Task: Add a signature Jenna Lewis containing With sincere appreciation and gratitude, Jenna Lewis to email address softage.2@softage.net and add a folder Scholarship information
Action: Mouse moved to (739, 466)
Screenshot: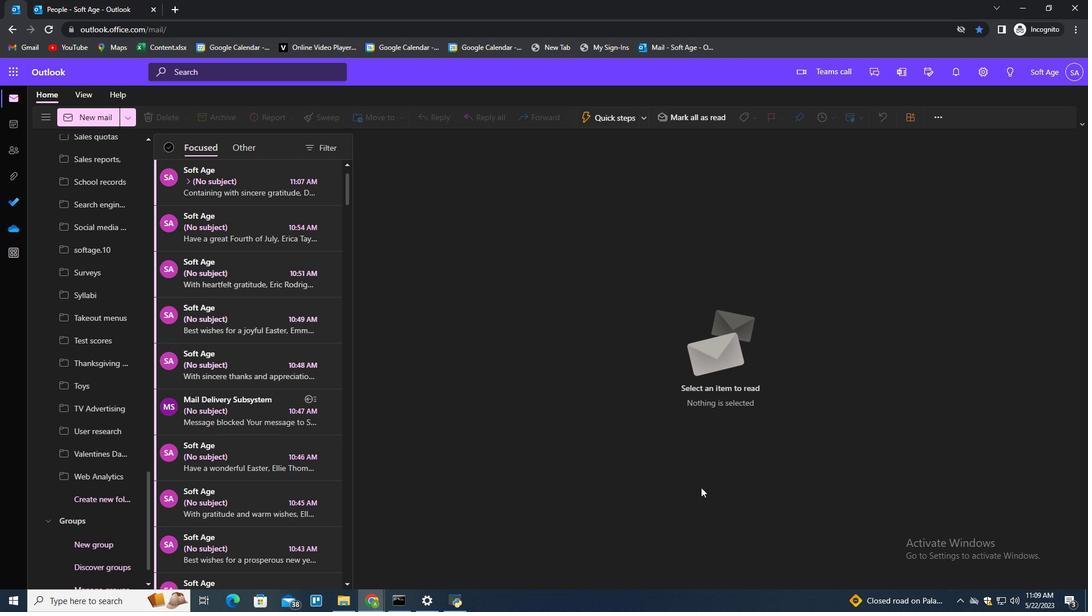 
Action: Mouse pressed left at (739, 466)
Screenshot: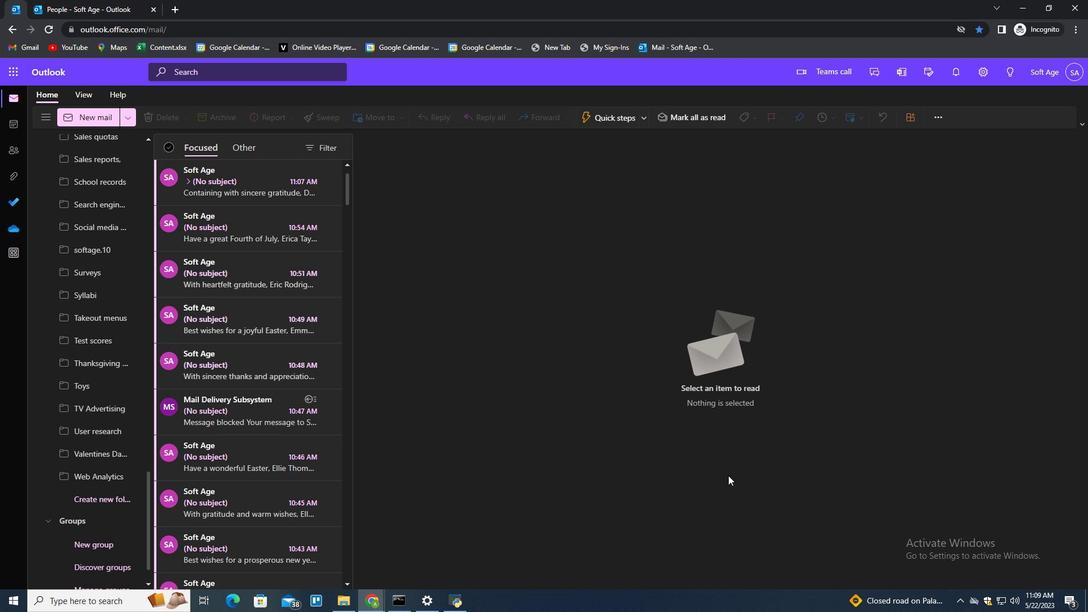 
Action: Mouse moved to (739, 465)
Screenshot: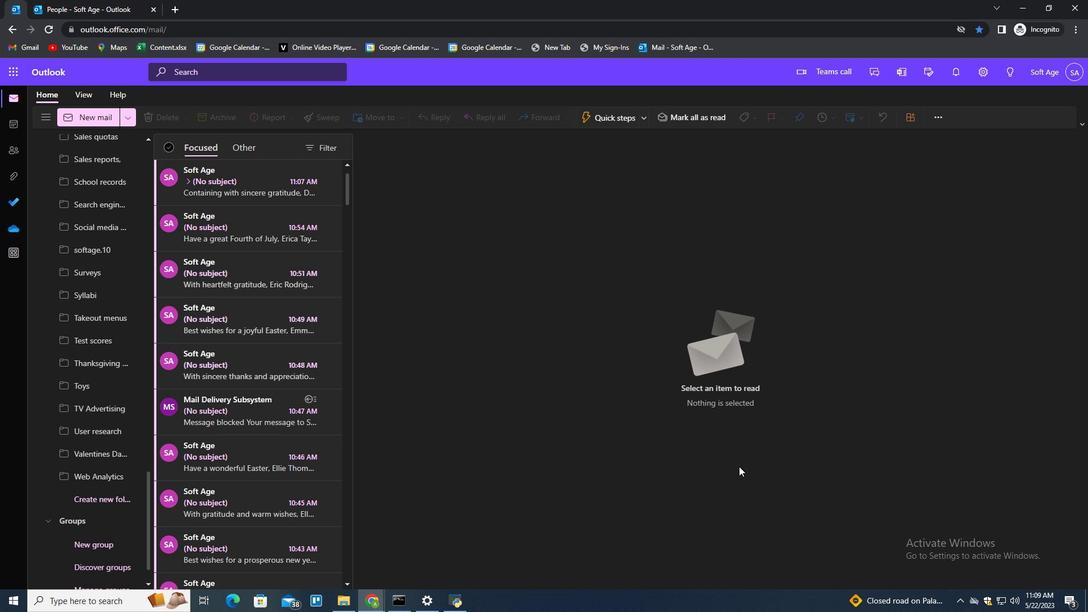 
Action: Key pressed n
Screenshot: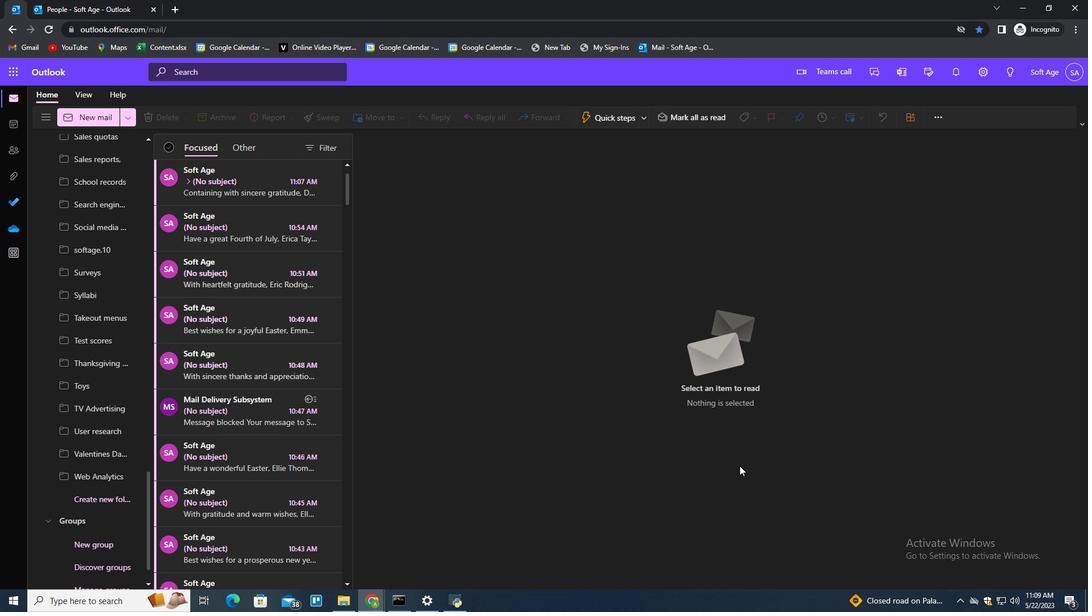 
Action: Mouse moved to (763, 119)
Screenshot: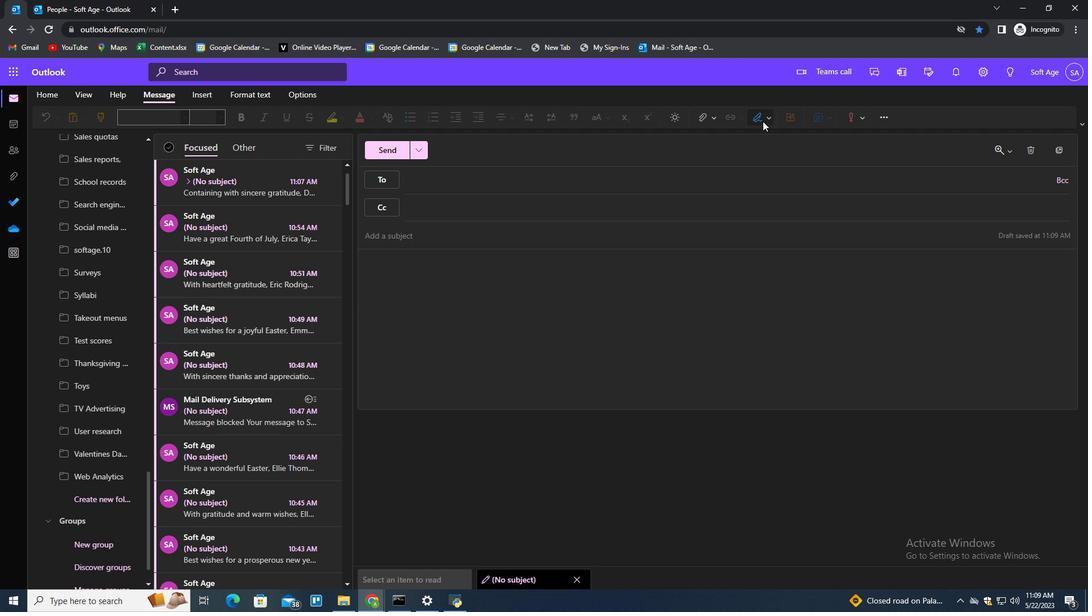 
Action: Mouse pressed left at (763, 119)
Screenshot: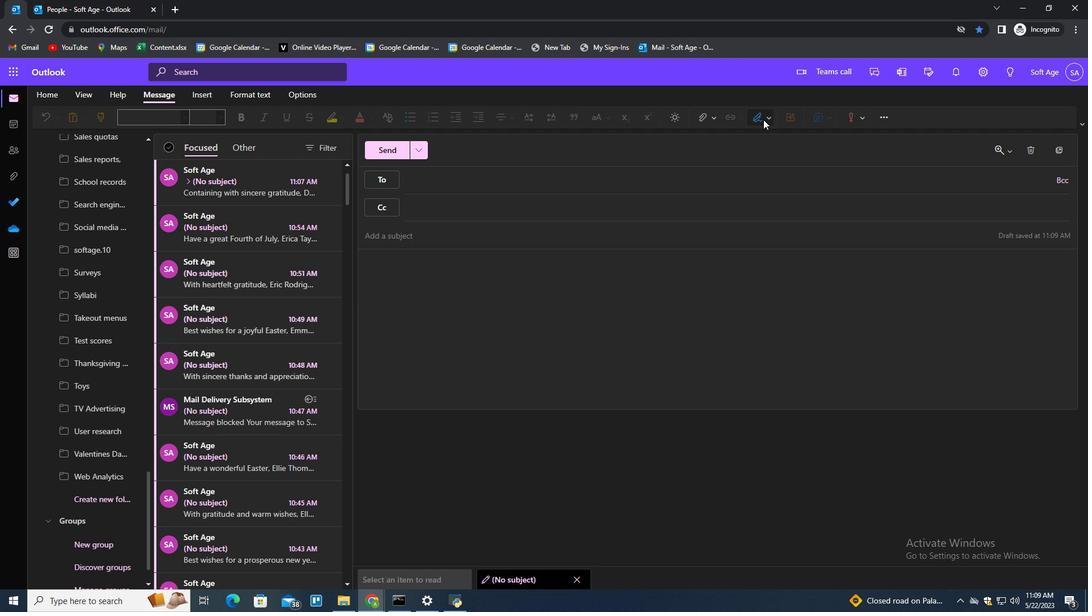 
Action: Mouse moved to (745, 159)
Screenshot: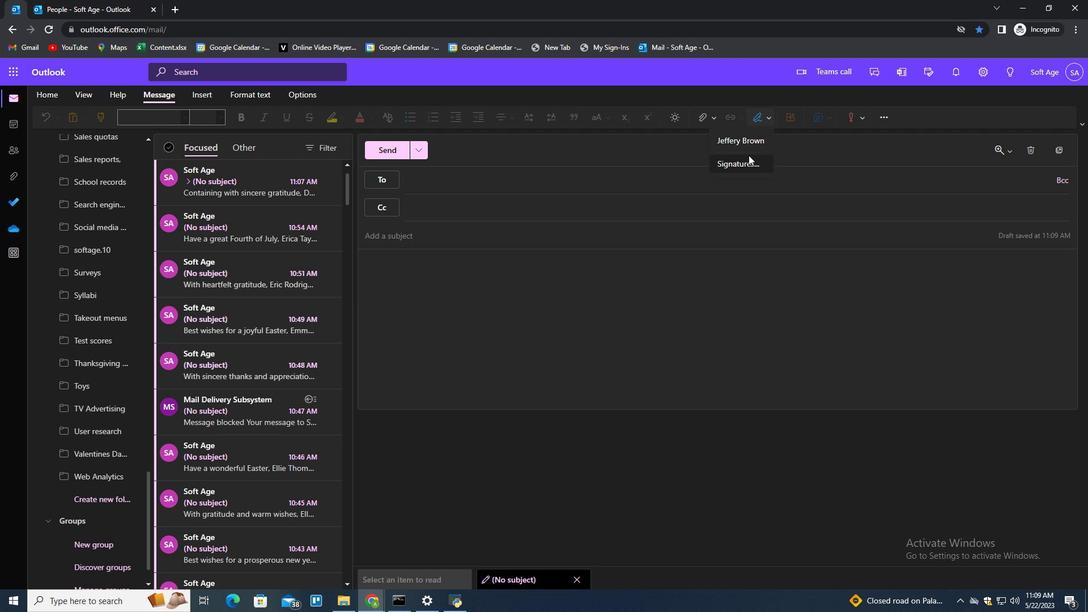 
Action: Mouse pressed left at (745, 159)
Screenshot: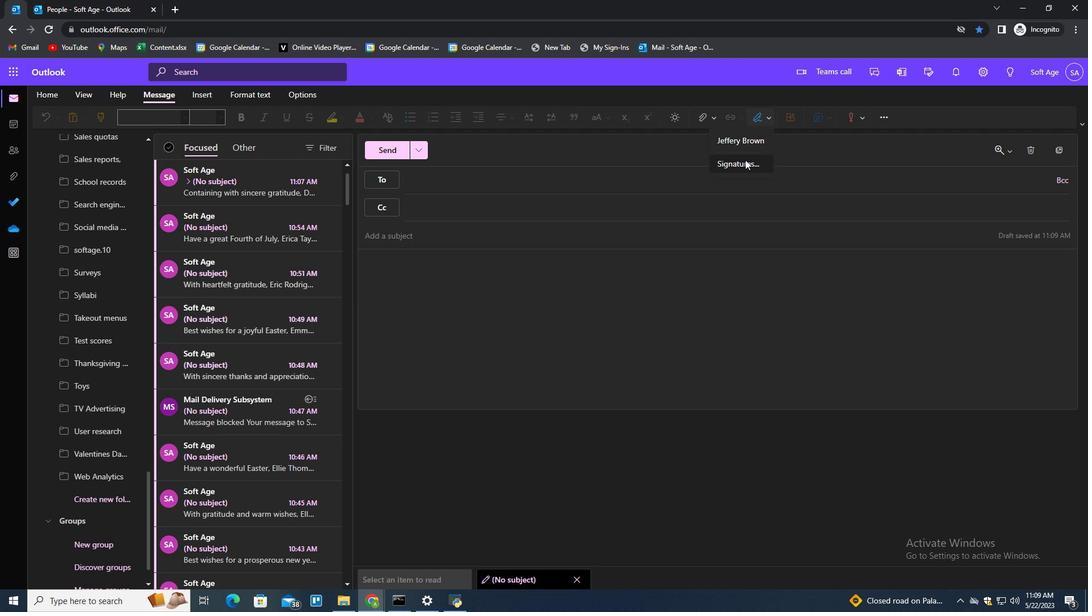 
Action: Mouse moved to (773, 204)
Screenshot: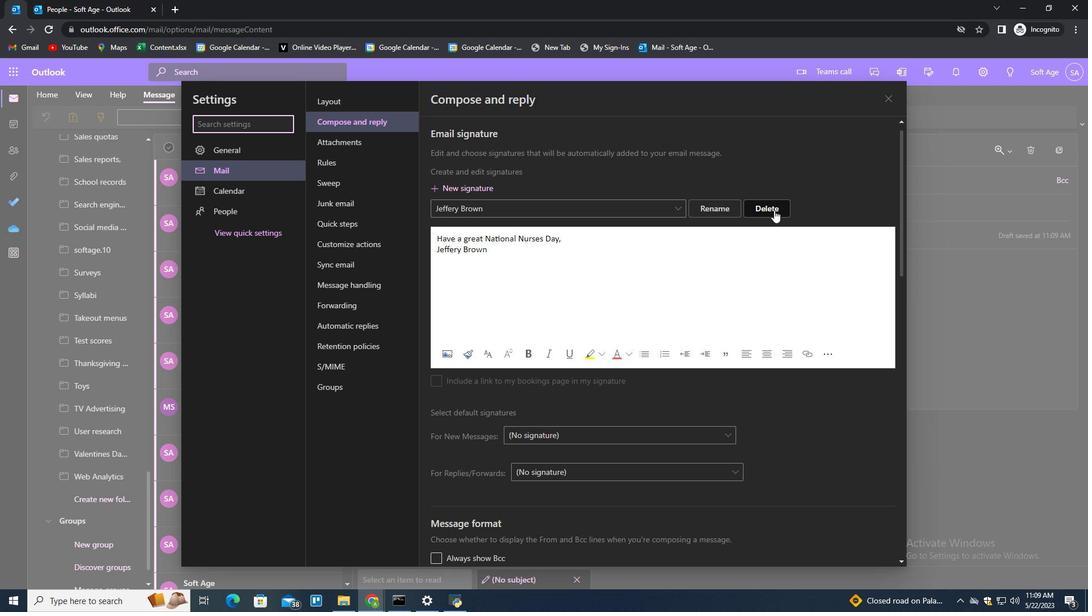 
Action: Mouse pressed left at (773, 204)
Screenshot: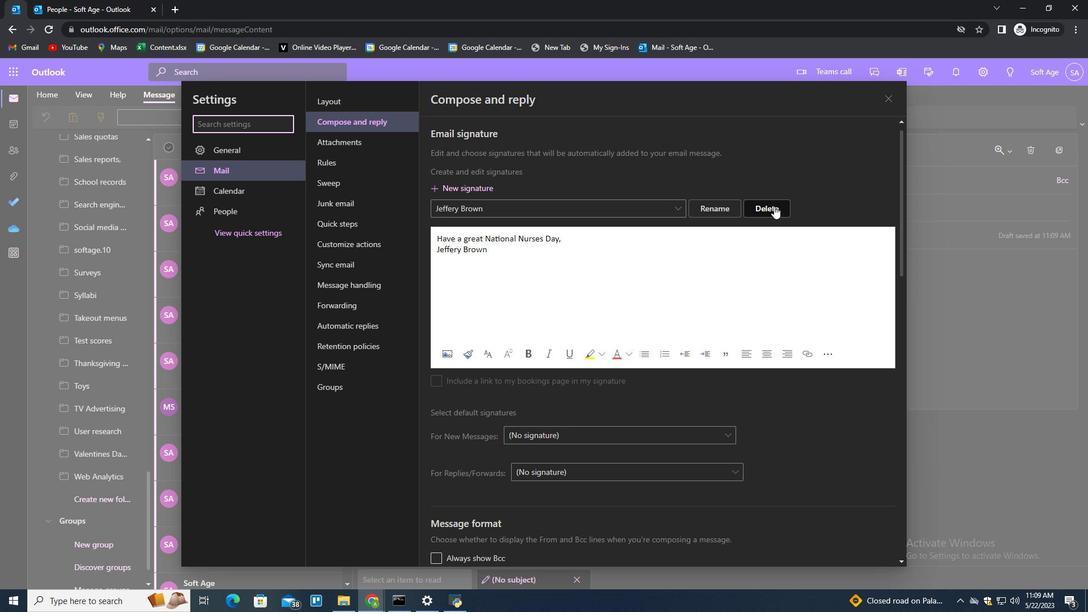 
Action: Mouse pressed left at (773, 204)
Screenshot: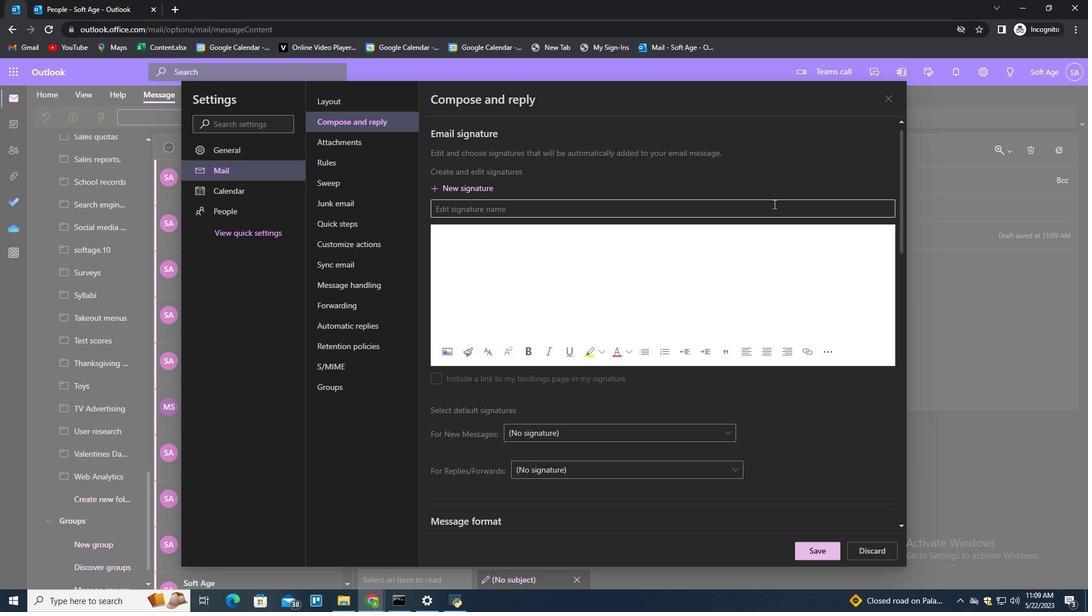 
Action: Key pressed <Key.shift>Jenna<Key.space><Key.shift>Lewis<Key.space><Key.tab><Key.shift>Iwht<Key.backspace><Key.backspace><Key.backspace><Key.backspace><Key.backspace><Key.shift>With<Key.space>sincere<Key.space>apprecitat<Key.backspace><Key.backspace><Key.backspace>atin<Key.backspace>on<Key.space>and<Key.space>gratitude,<Key.shift_r><Key.enter><Key.shift>Ja<Key.backspace>enne<Key.space><Key.shift><Key.backspace><Key.backspace>a<Key.space><Key.shift><Key.shift><Key.shift><Key.shift><Key.shift><Key.shift>Lewis
Screenshot: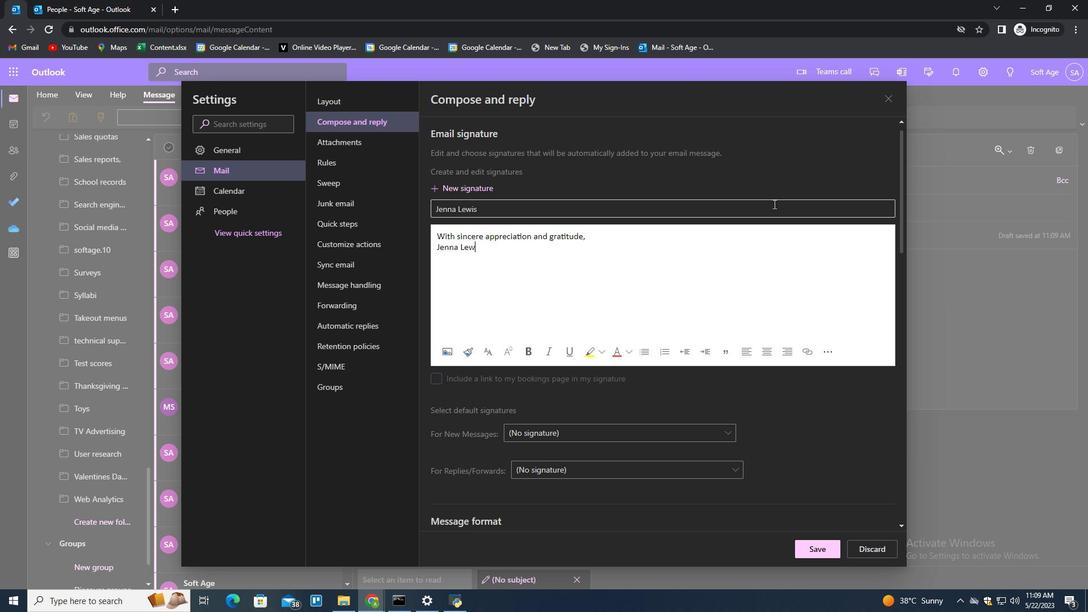 
Action: Mouse moved to (817, 543)
Screenshot: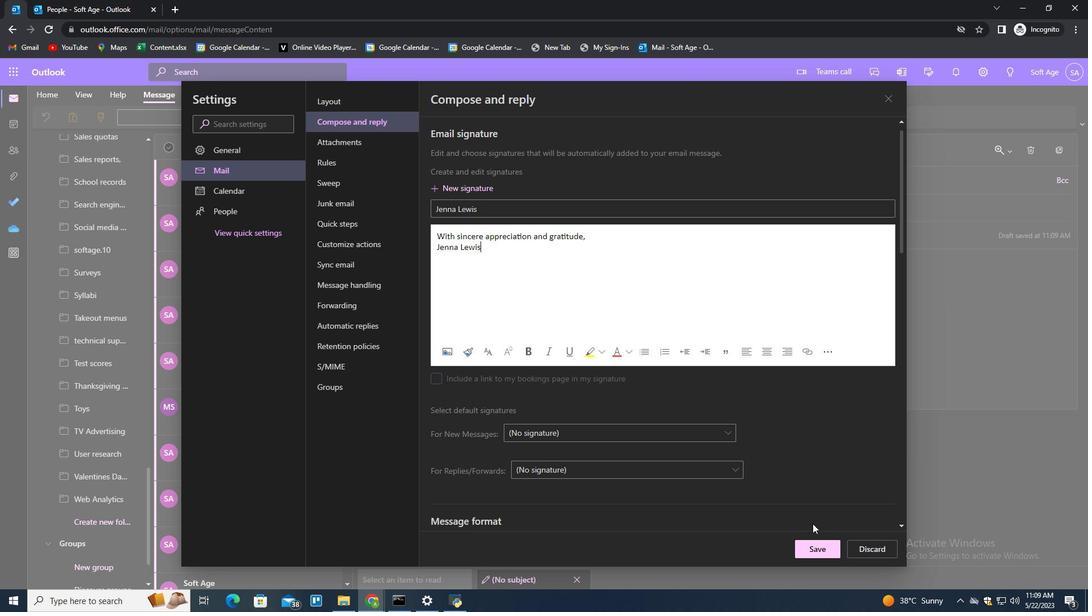 
Action: Mouse pressed left at (817, 543)
Screenshot: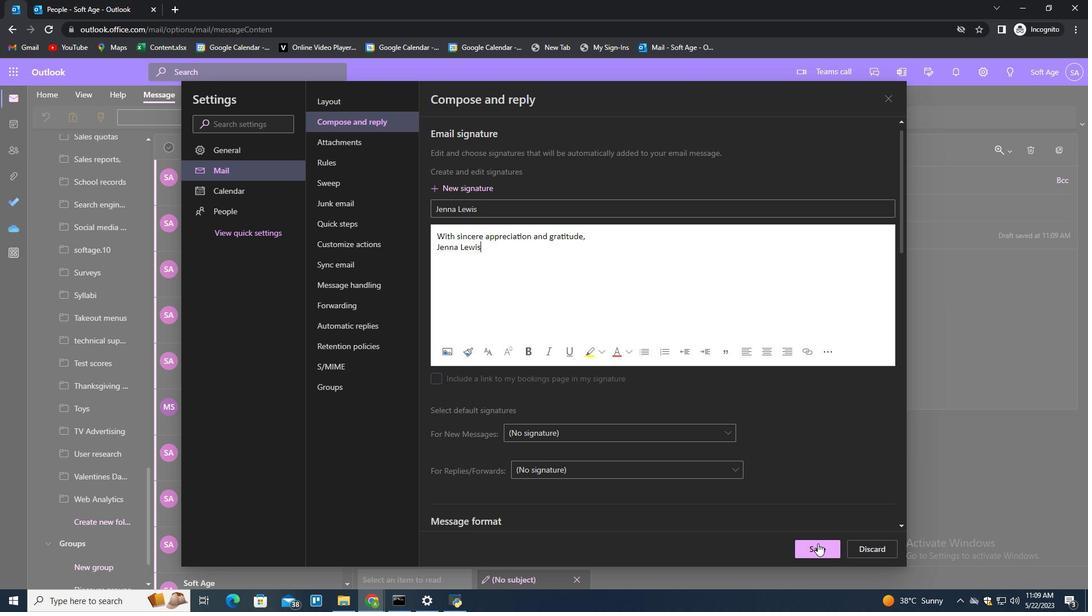 
Action: Mouse moved to (934, 320)
Screenshot: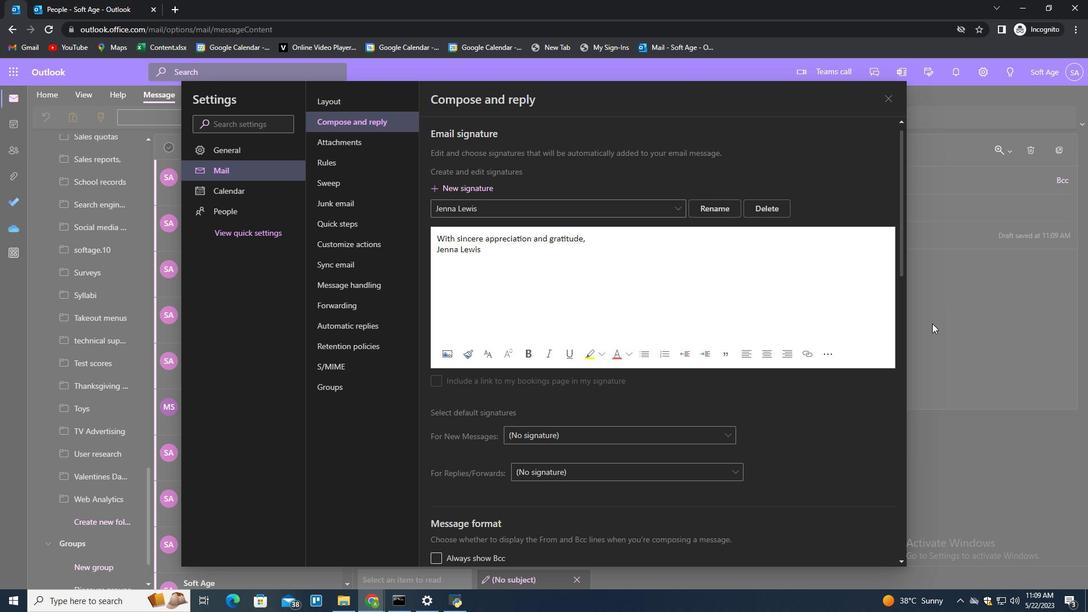
Action: Mouse pressed left at (934, 320)
Screenshot: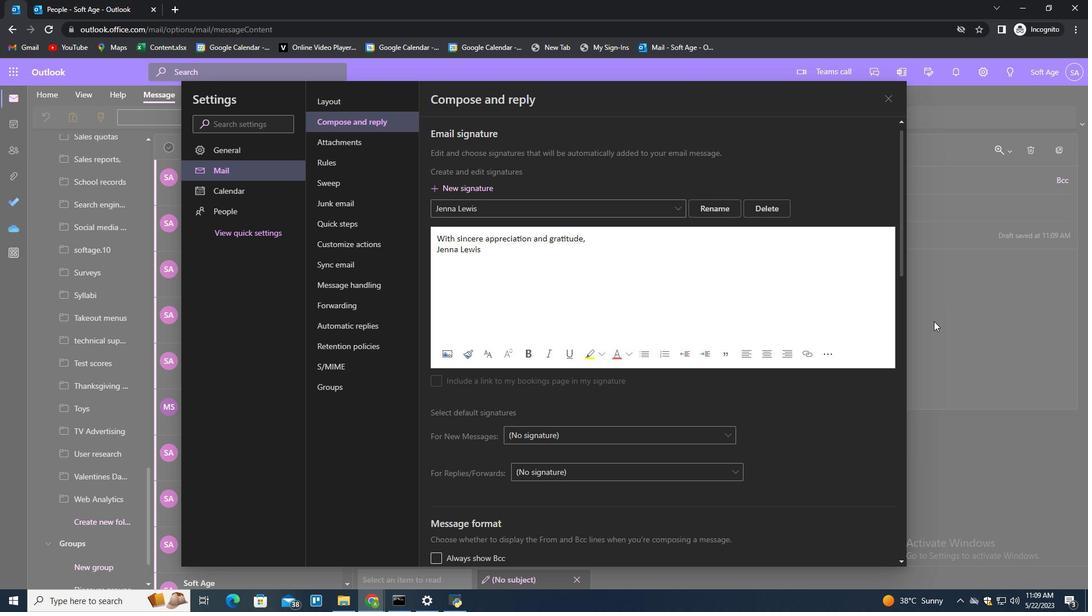 
Action: Mouse moved to (760, 120)
Screenshot: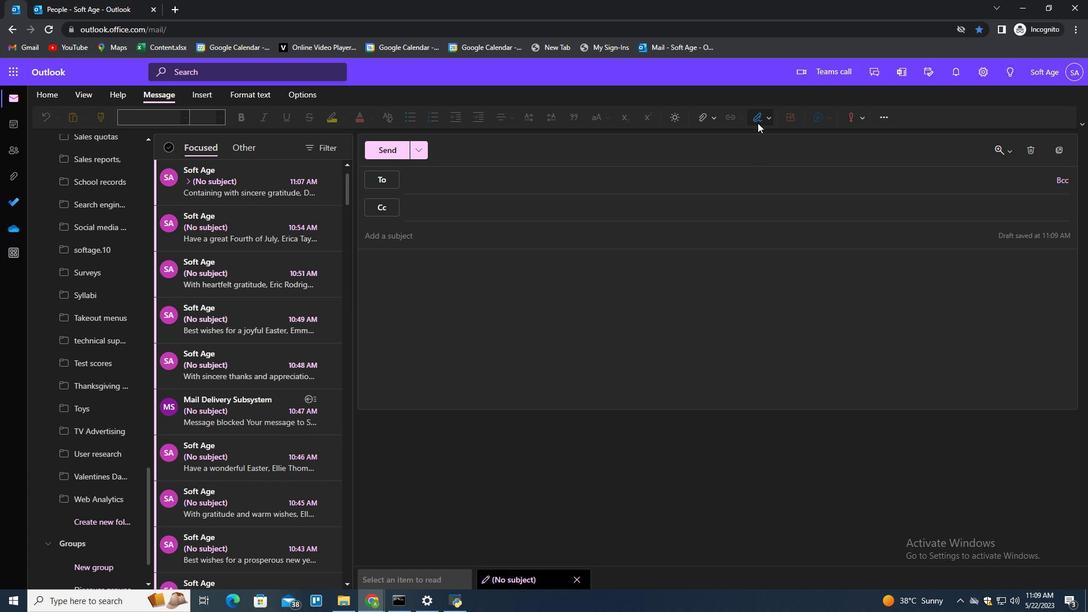 
Action: Mouse pressed left at (760, 120)
Screenshot: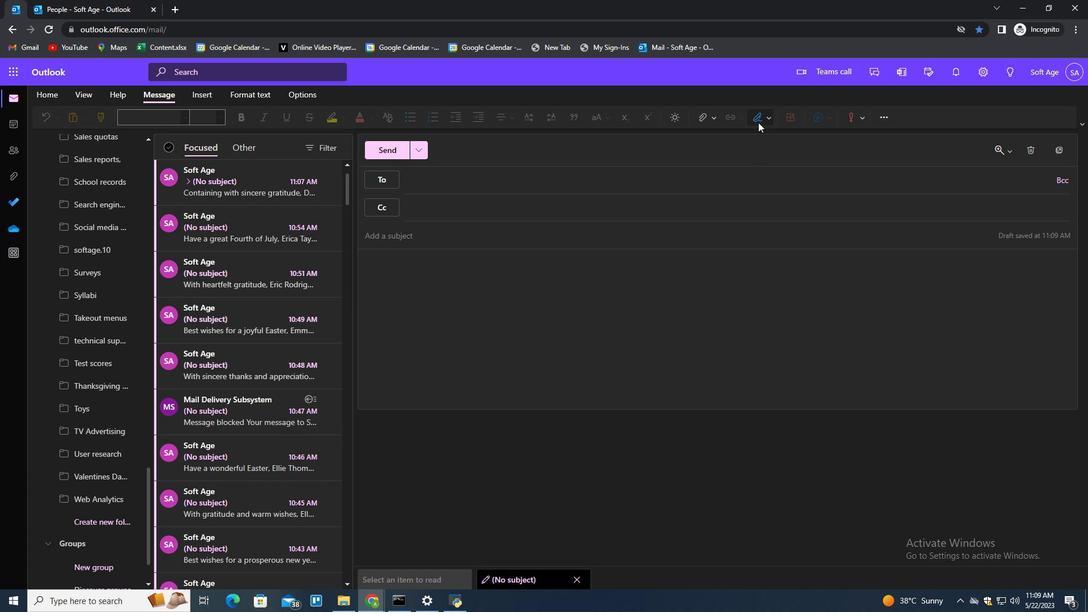 
Action: Mouse moved to (751, 143)
Screenshot: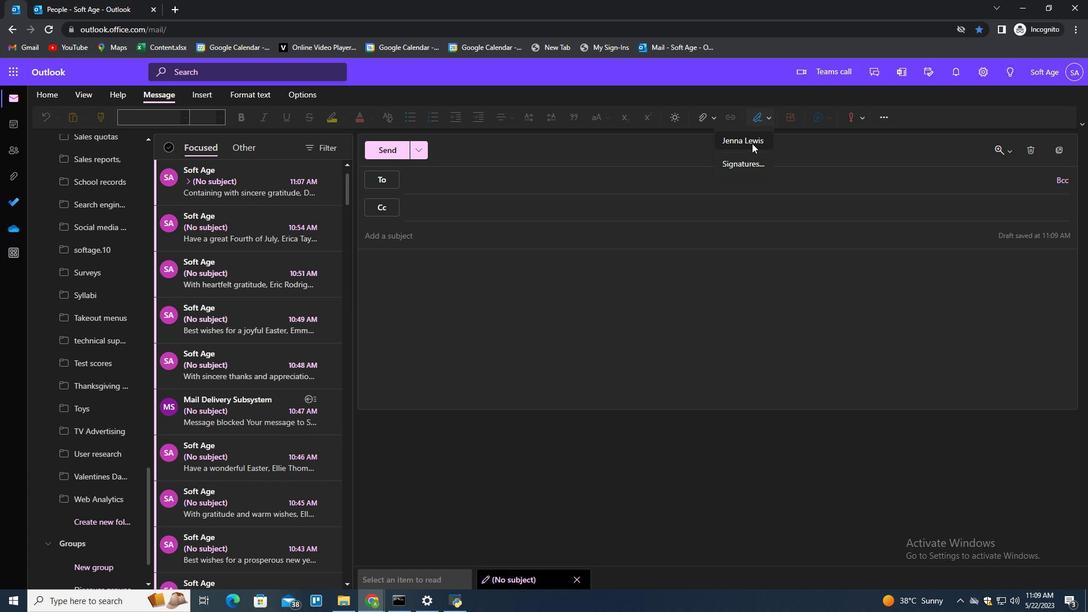 
Action: Mouse pressed left at (751, 143)
Screenshot: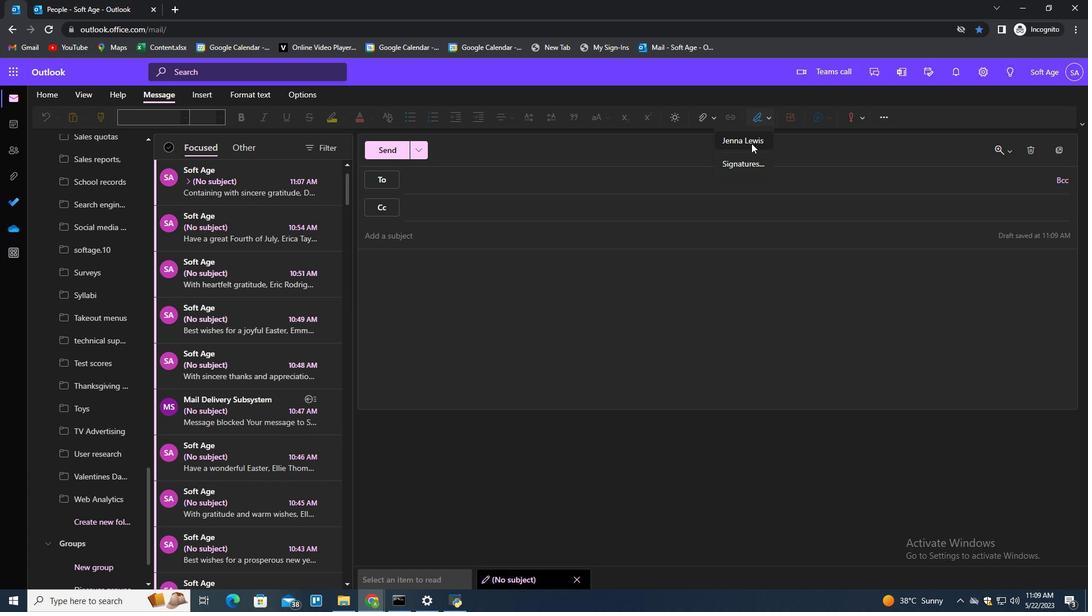 
Action: Mouse moved to (460, 181)
Screenshot: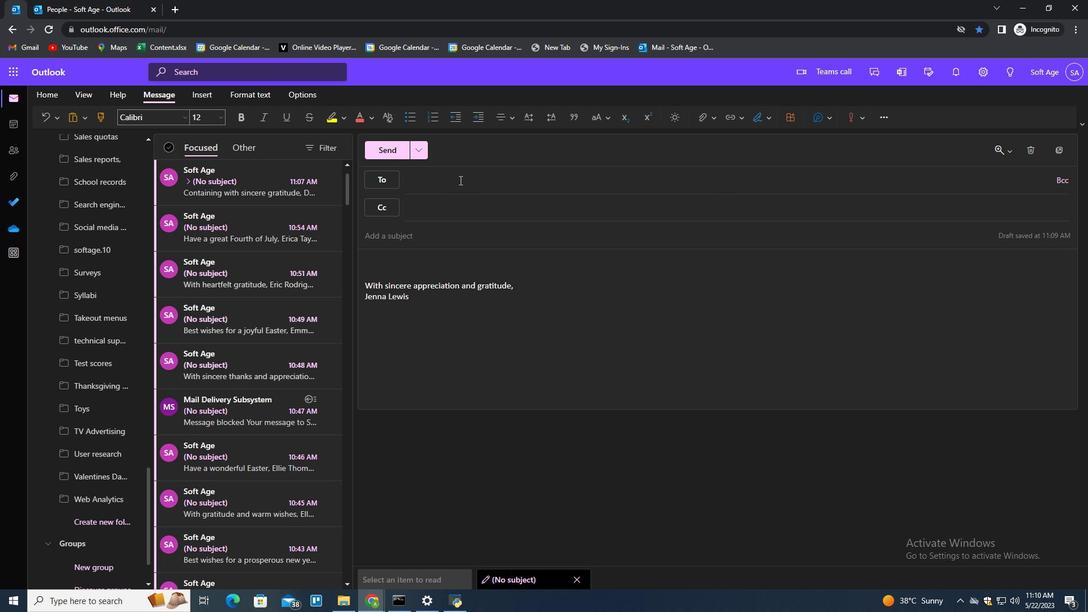 
Action: Mouse pressed left at (460, 181)
Screenshot: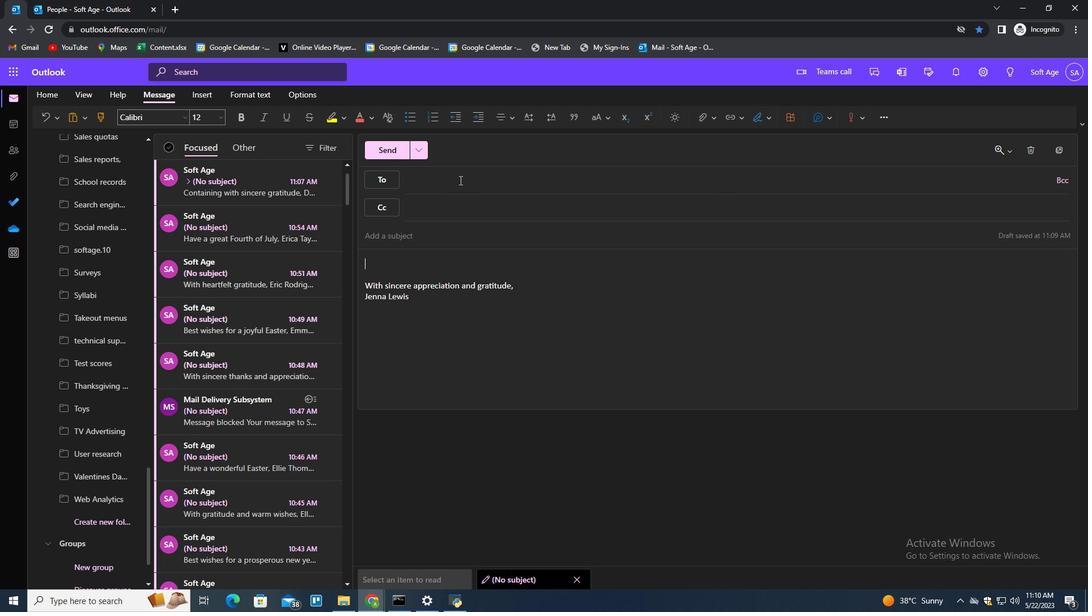 
Action: Mouse moved to (459, 182)
Screenshot: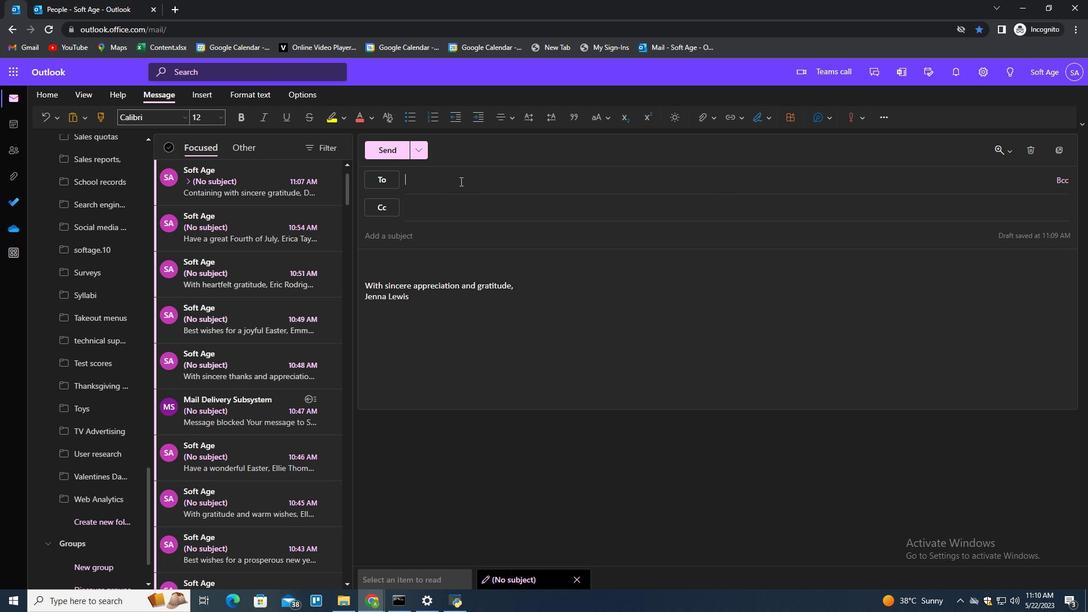 
Action: Key pressed softage.2<Key.shift>@softage.net<Key.enter>
Screenshot: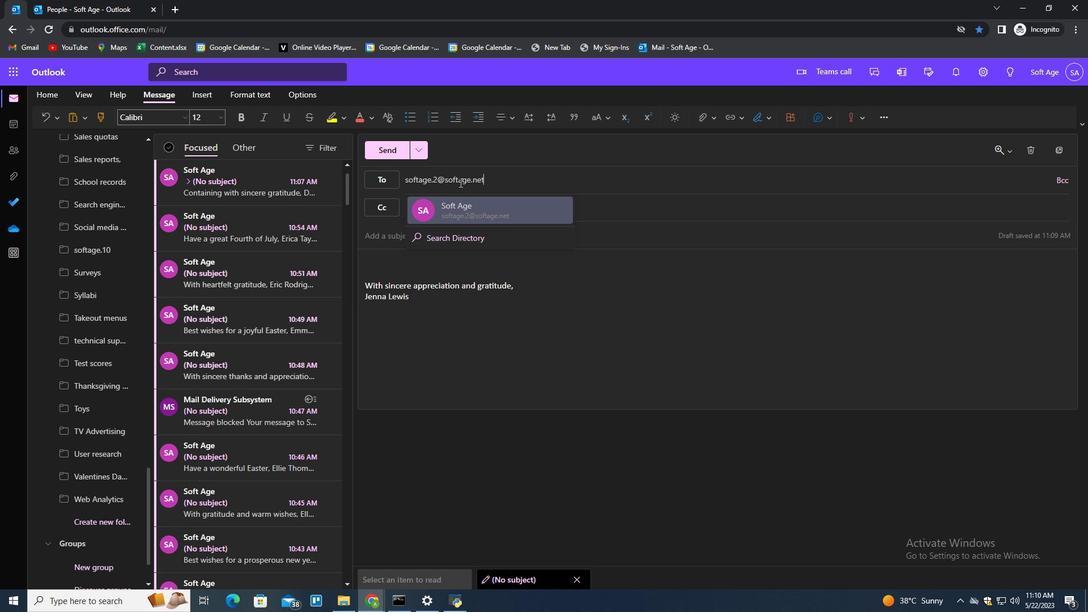 
Action: Mouse moved to (103, 522)
Screenshot: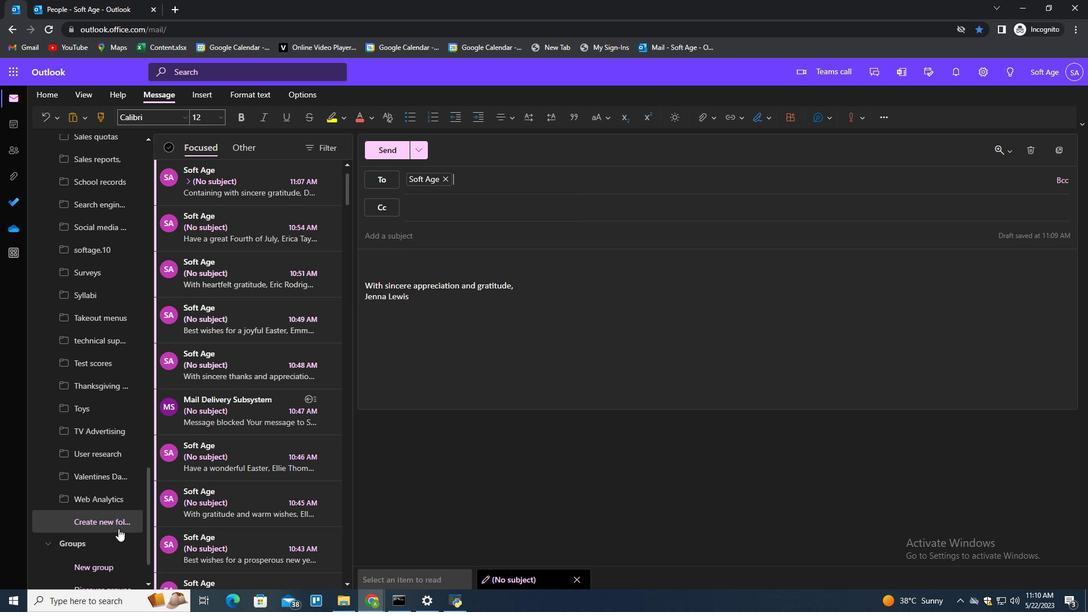 
Action: Mouse pressed left at (103, 522)
Screenshot: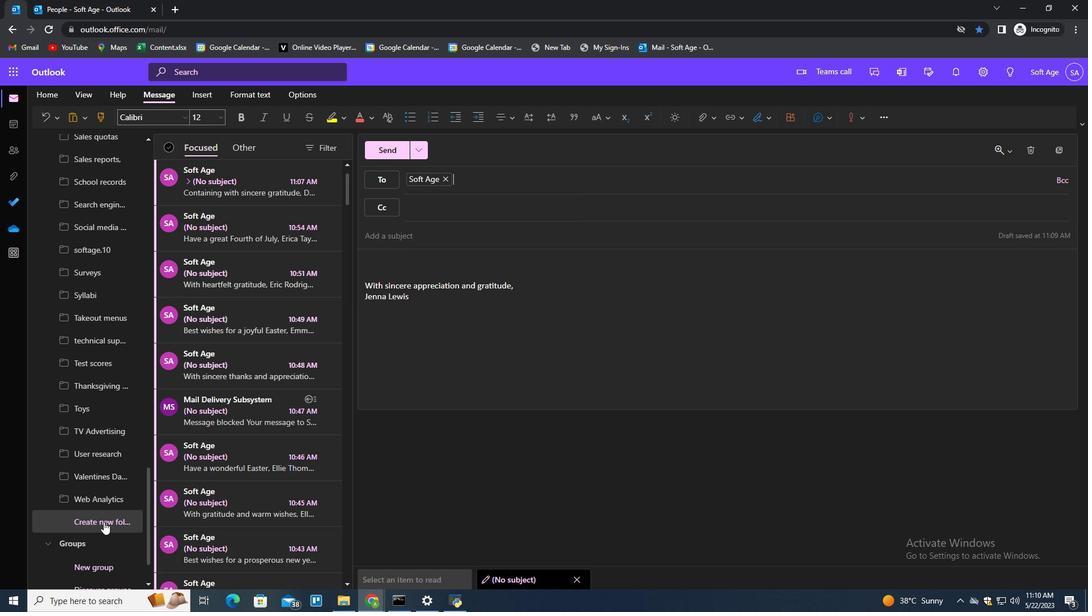 
Action: Key pressed <Key.shift>Scholarship<Key.space>information<Key.enter>
Screenshot: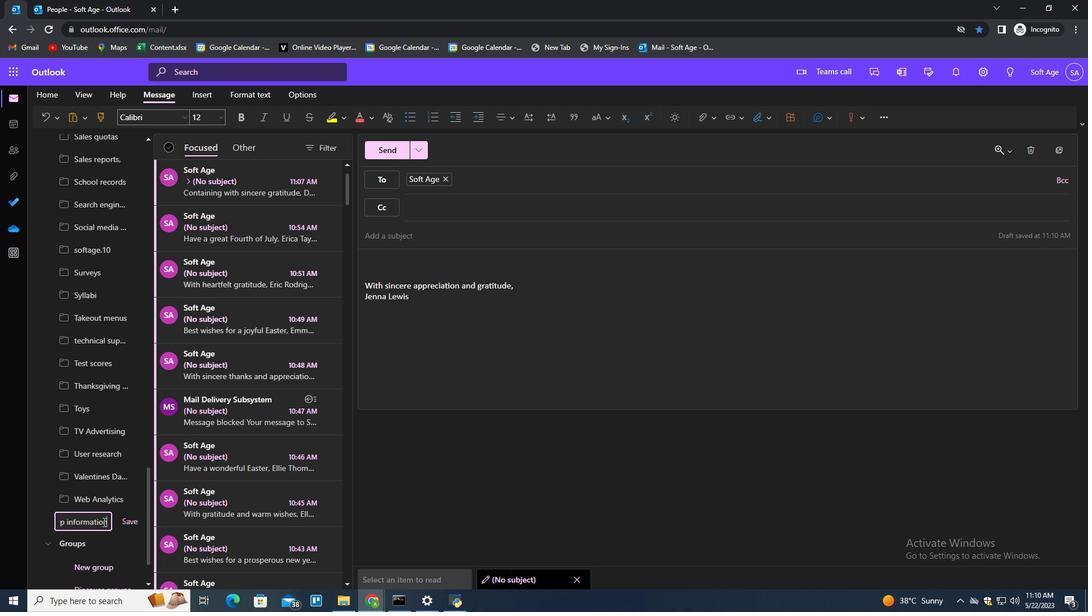 
